 Task: Check your current plan.
Action: Mouse moved to (1005, 95)
Screenshot: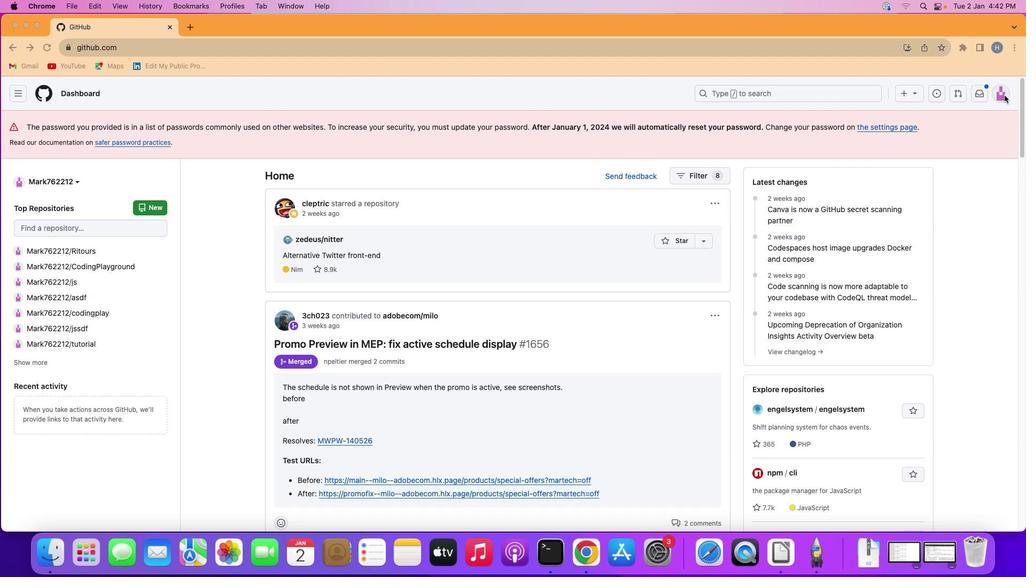 
Action: Mouse pressed left at (1005, 95)
Screenshot: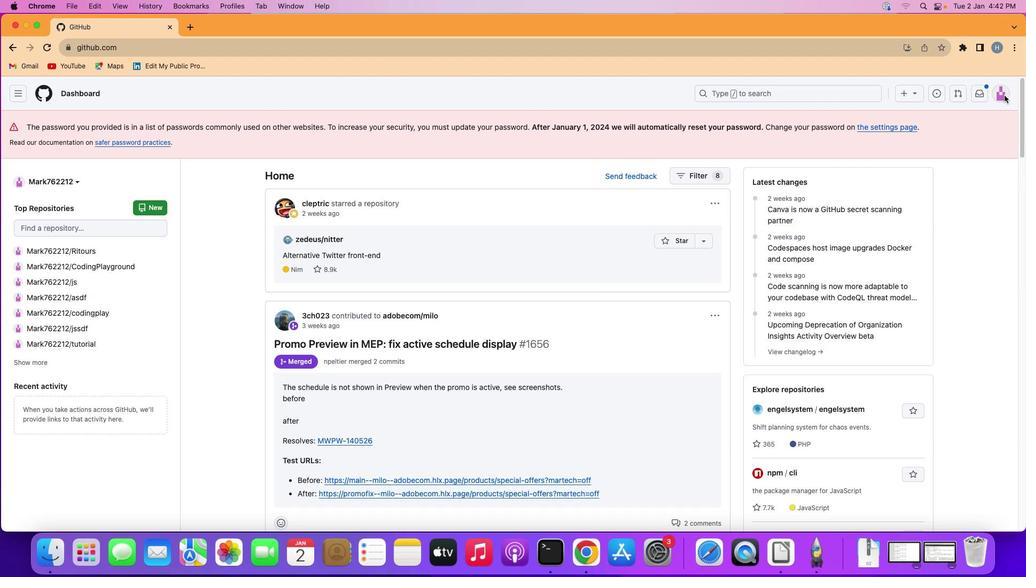 
Action: Mouse moved to (1001, 93)
Screenshot: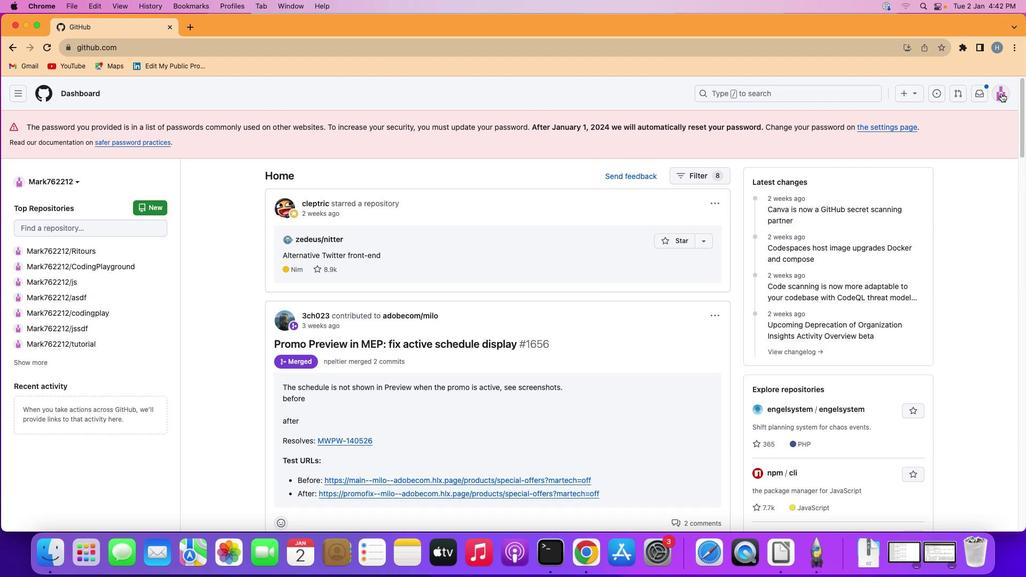 
Action: Mouse pressed left at (1001, 93)
Screenshot: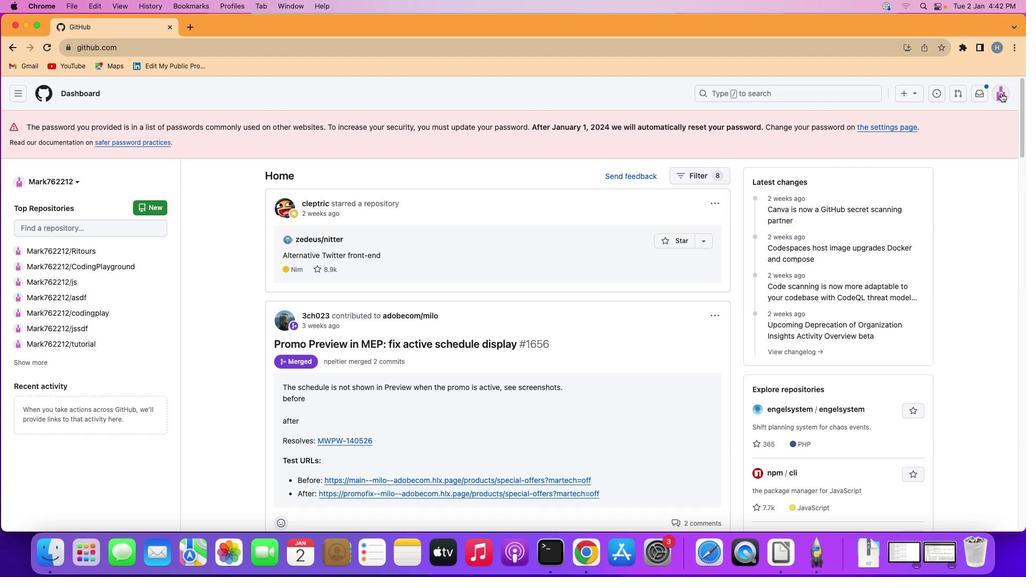 
Action: Mouse moved to (932, 383)
Screenshot: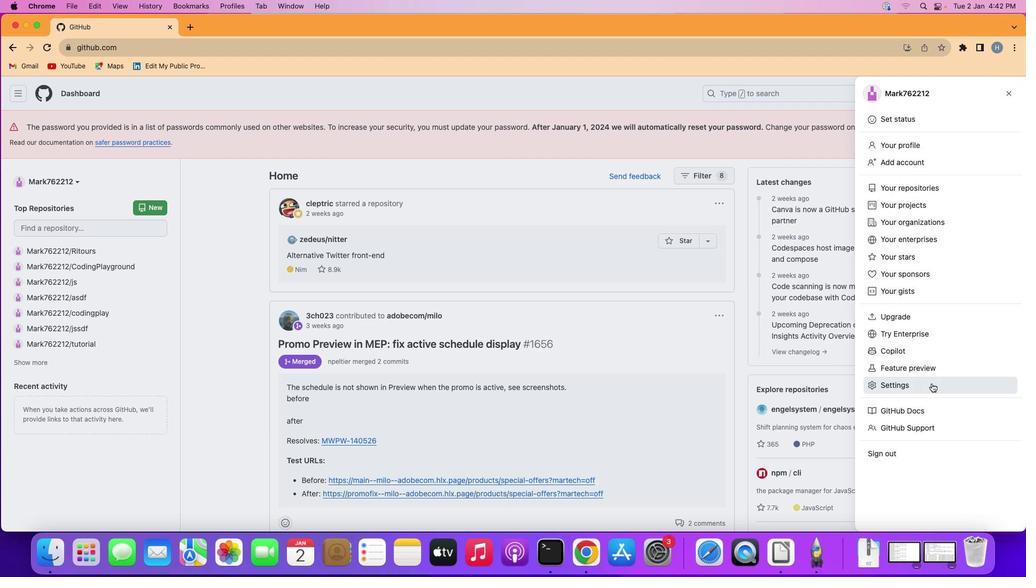 
Action: Mouse pressed left at (932, 383)
Screenshot: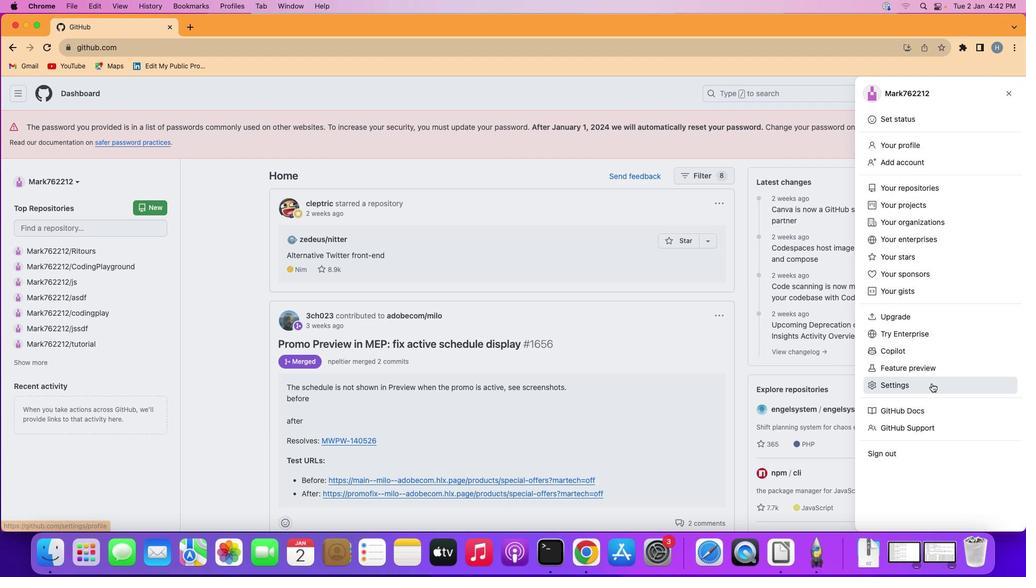 
Action: Mouse moved to (232, 334)
Screenshot: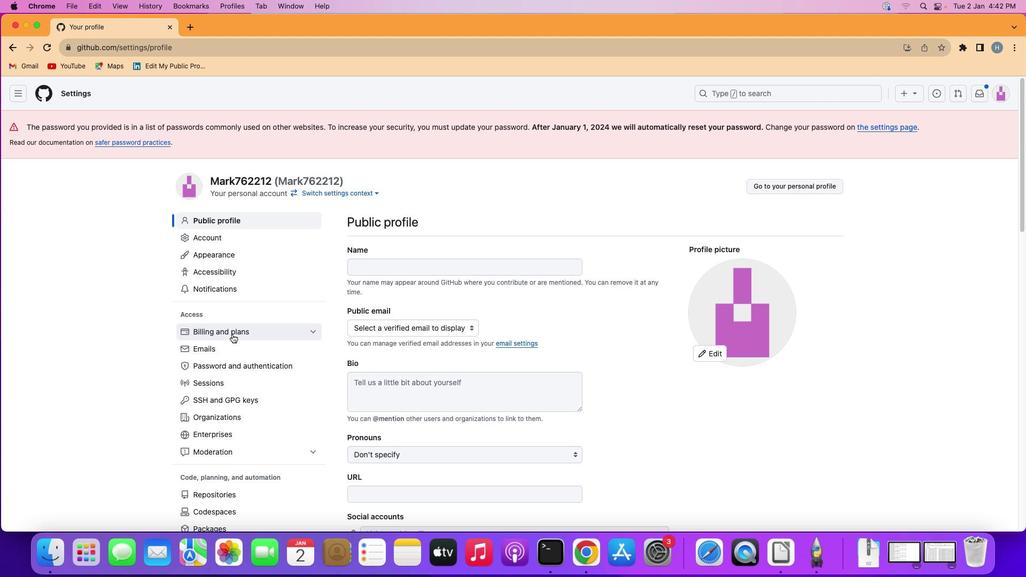 
Action: Mouse pressed left at (232, 334)
Screenshot: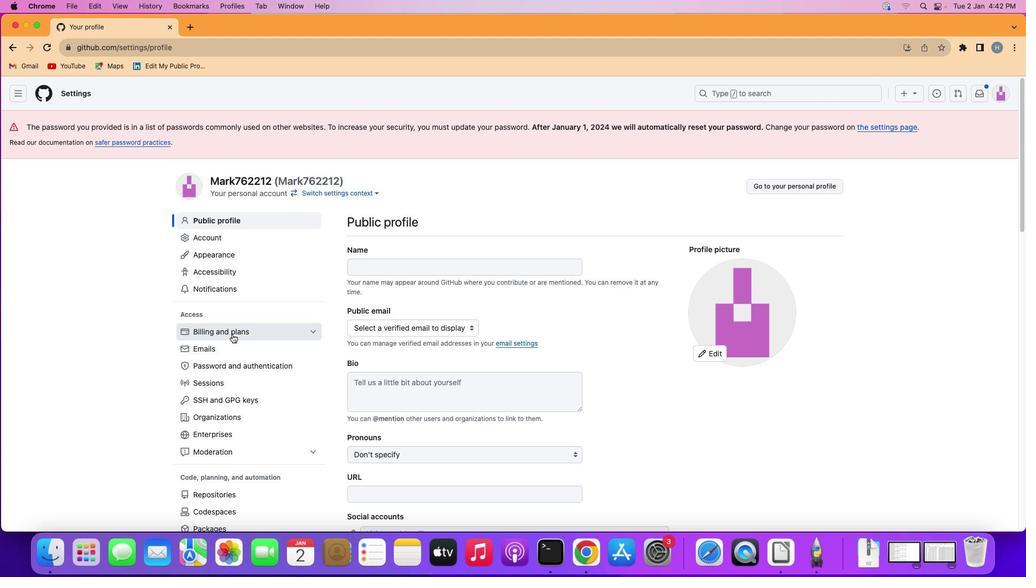 
Action: Mouse moved to (228, 351)
Screenshot: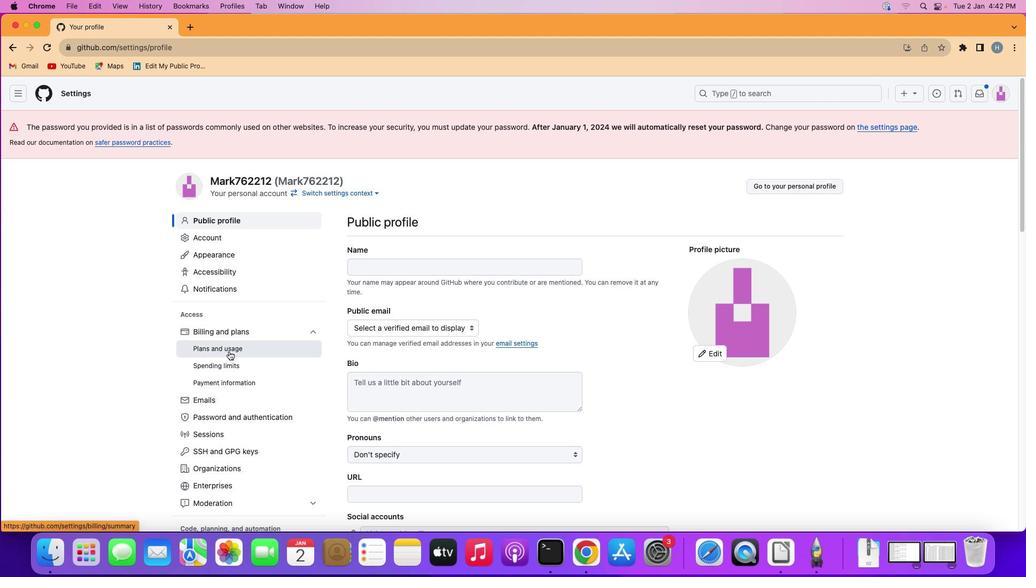
Action: Mouse pressed left at (228, 351)
Screenshot: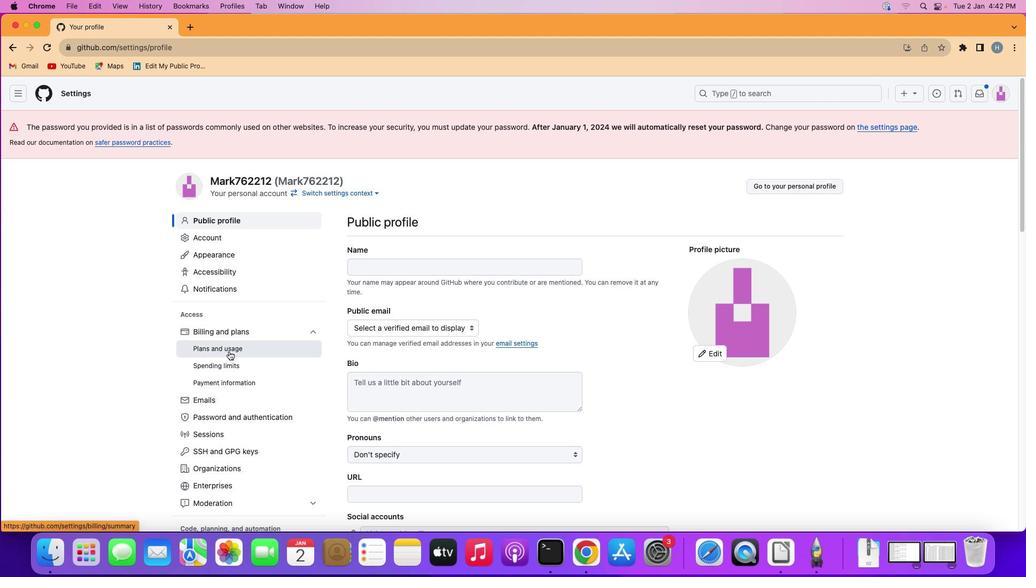 
Action: Mouse moved to (541, 376)
Screenshot: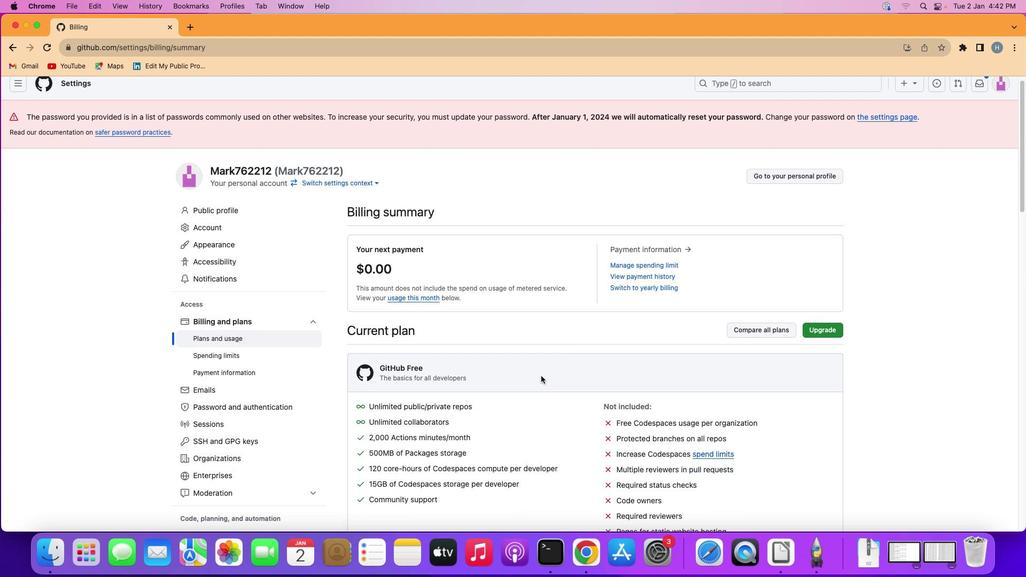 
Action: Mouse scrolled (541, 376) with delta (0, 0)
Screenshot: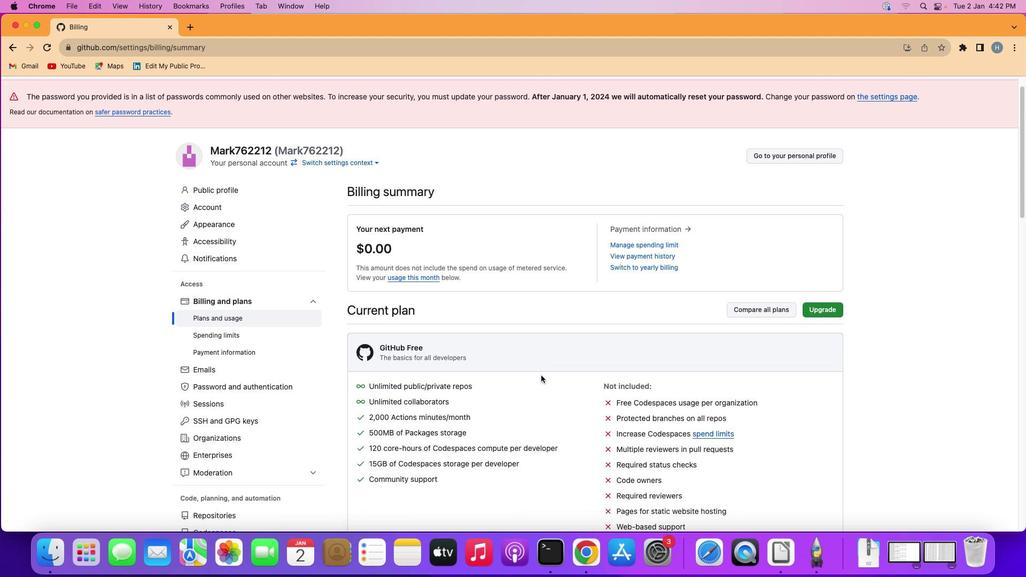 
Action: Mouse moved to (541, 376)
Screenshot: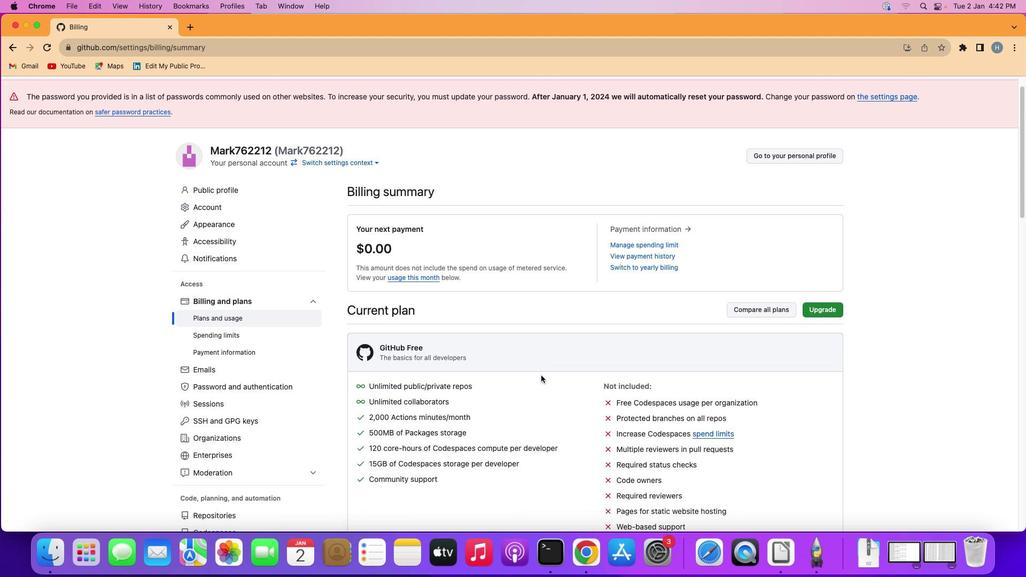 
Action: Mouse scrolled (541, 376) with delta (0, -1)
Screenshot: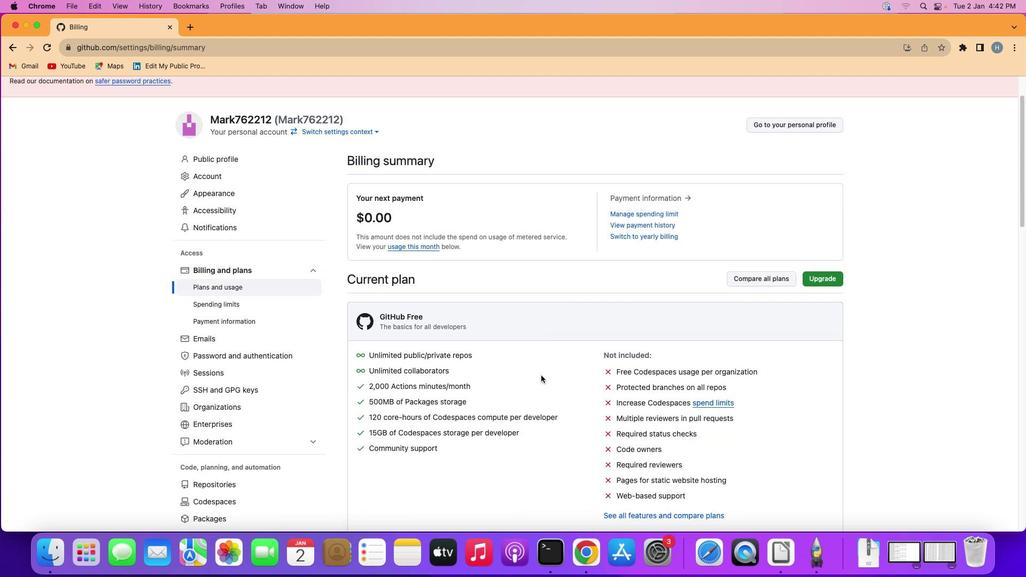 
Action: Mouse moved to (541, 376)
Screenshot: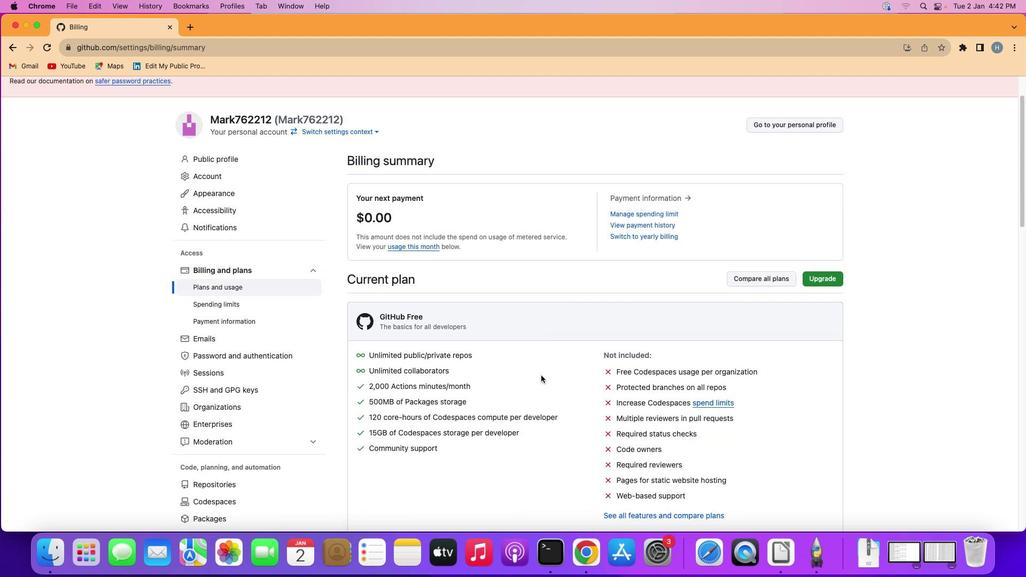
Action: Mouse scrolled (541, 376) with delta (0, -1)
Screenshot: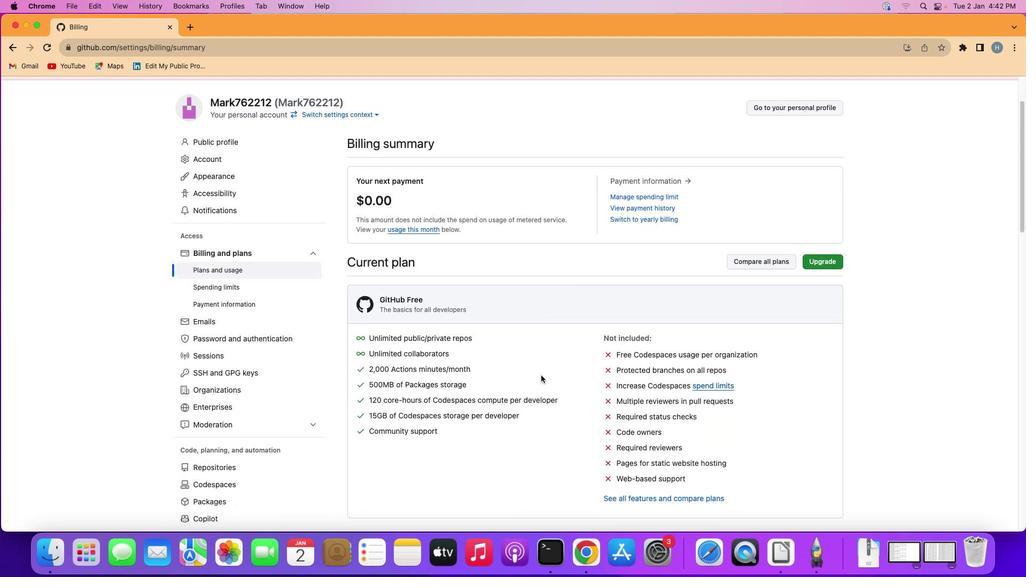 
Action: Mouse moved to (541, 376)
Screenshot: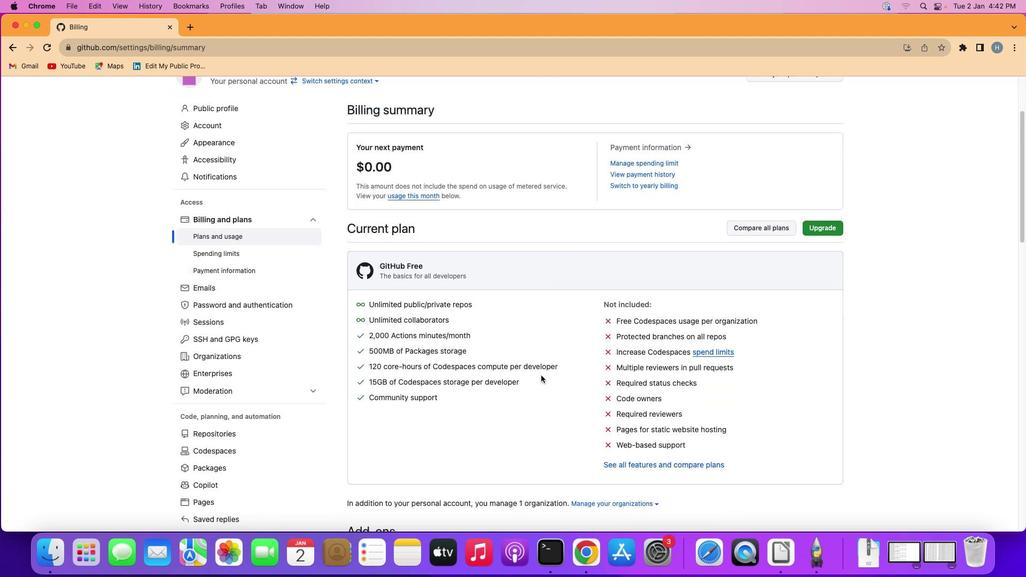 
Action: Mouse scrolled (541, 376) with delta (0, -2)
Screenshot: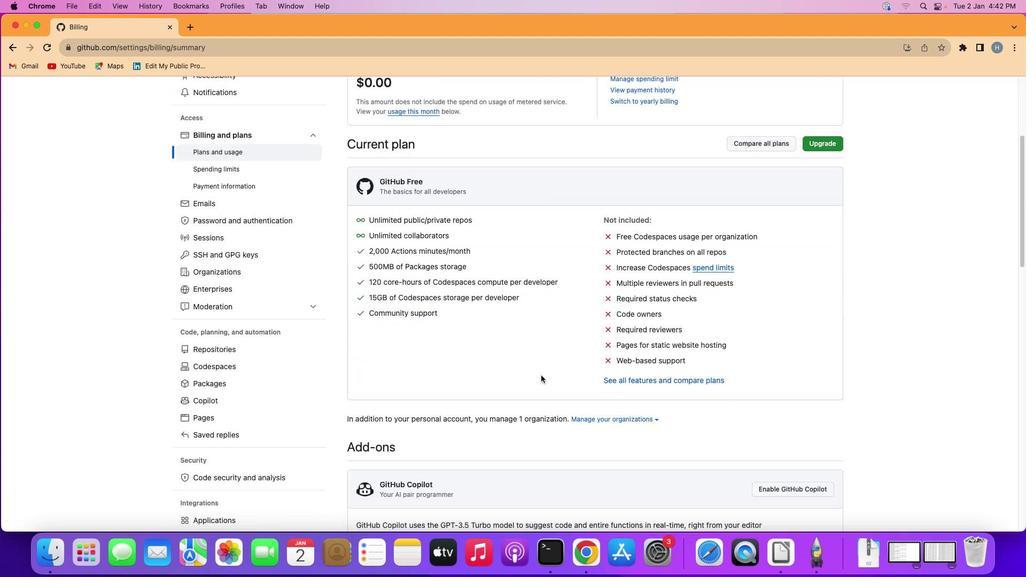 
Action: Mouse moved to (544, 376)
Screenshot: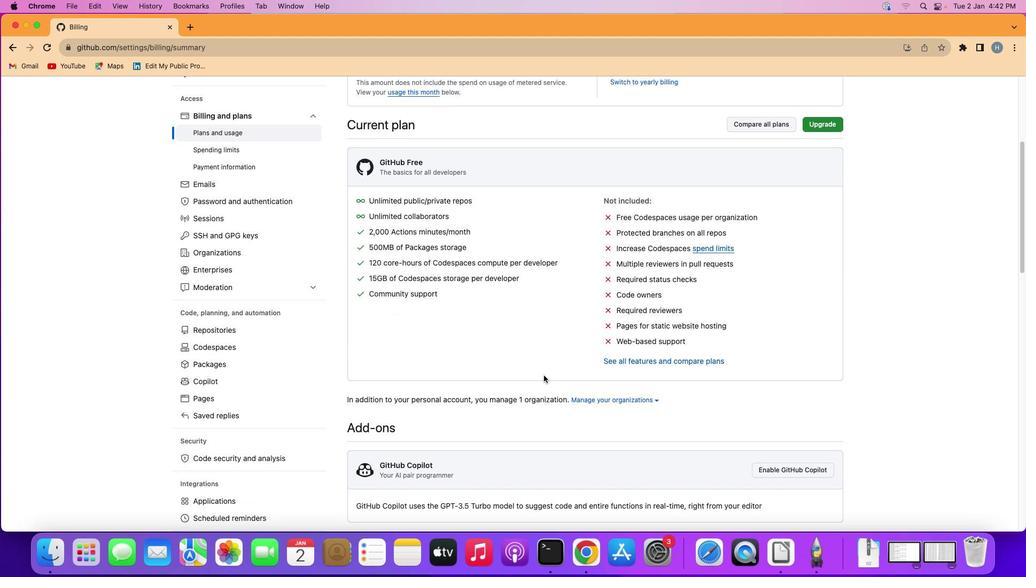 
